 Task: Open a blank sheet, save the file as effectivestudy.pdf Add Heading 'Effective study habits: 'Add the following points with circle bullets '•	Schedule_x000D_
•	Organize_x000D_
•	Review_x000D_
•	Seek help when needed_x000D_
' Highlight heading with color  Bright Green ,change the font size of heading and points to 18
Action: Mouse moved to (283, 161)
Screenshot: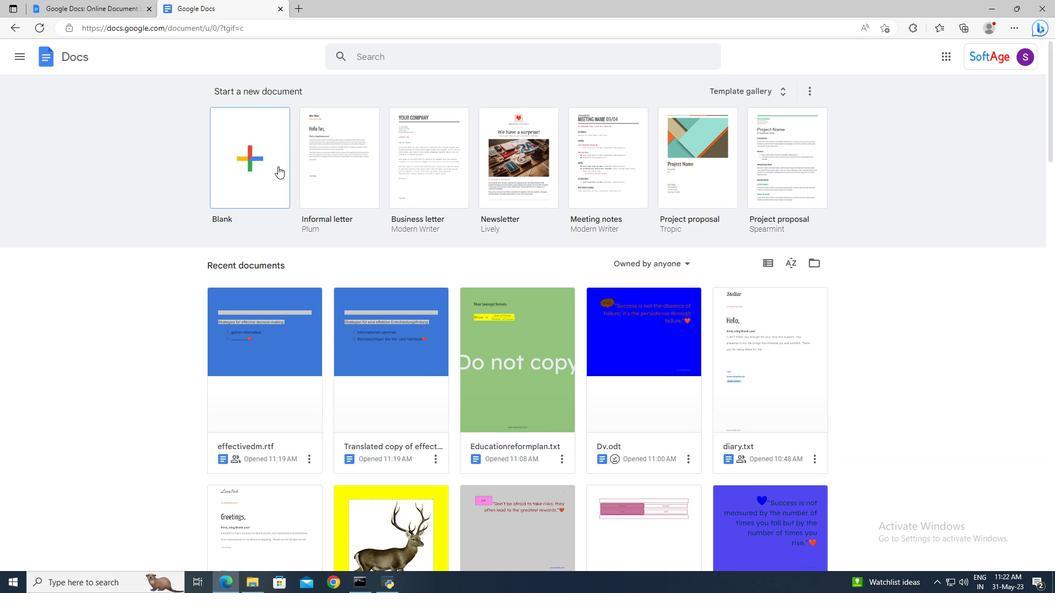 
Action: Mouse pressed left at (283, 161)
Screenshot: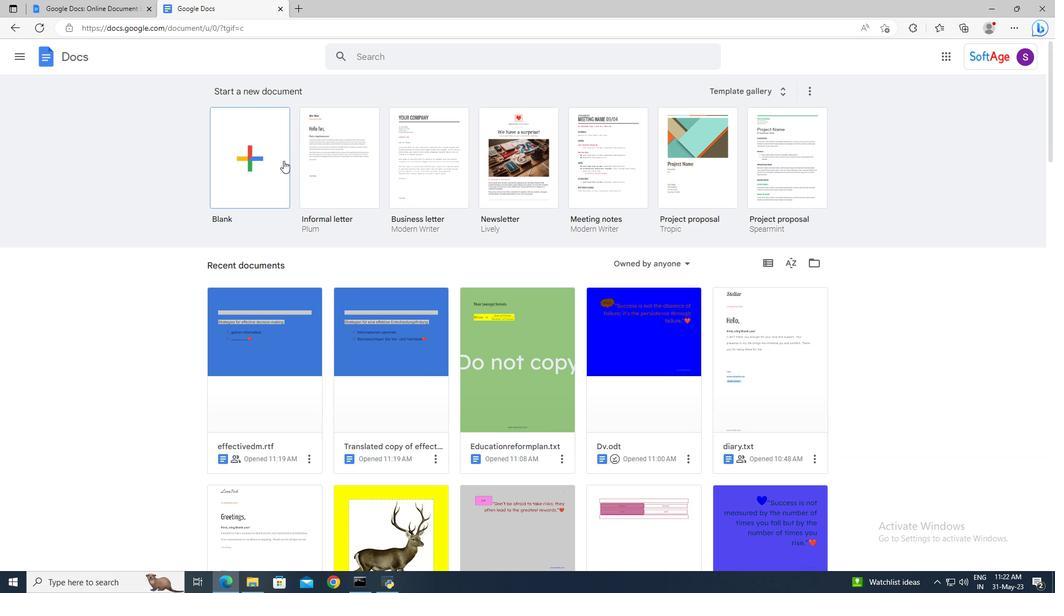
Action: Mouse moved to (119, 46)
Screenshot: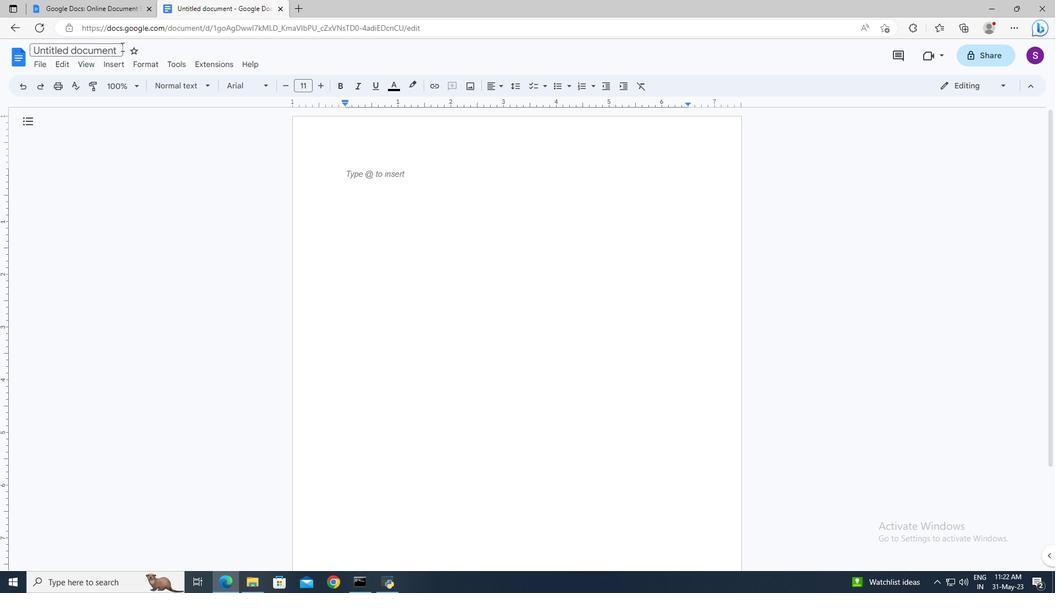 
Action: Mouse pressed left at (119, 46)
Screenshot: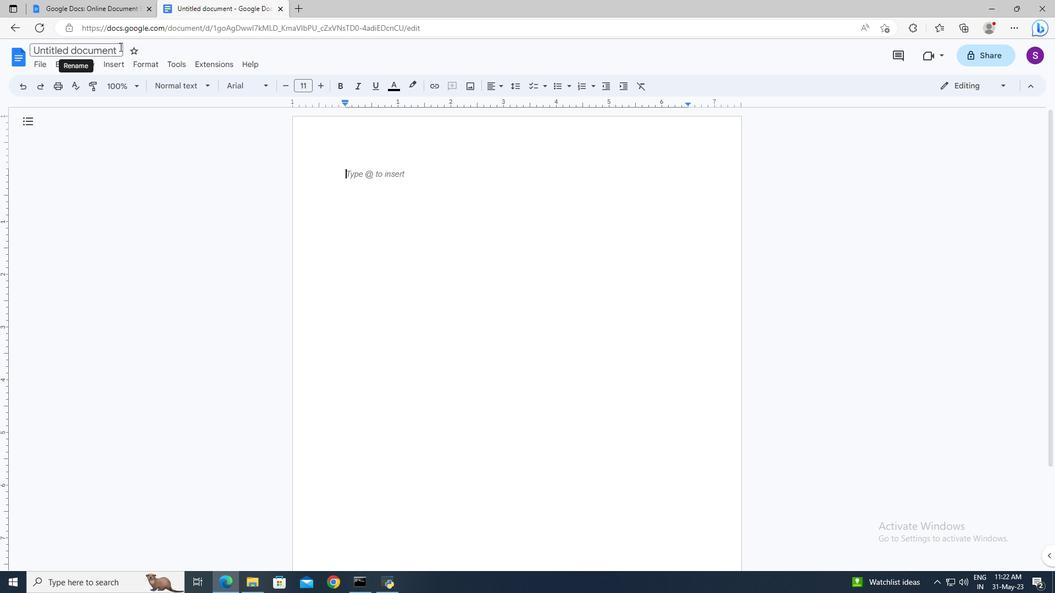 
Action: Key pressed effectivestudy.pdf<Key.enter>
Screenshot: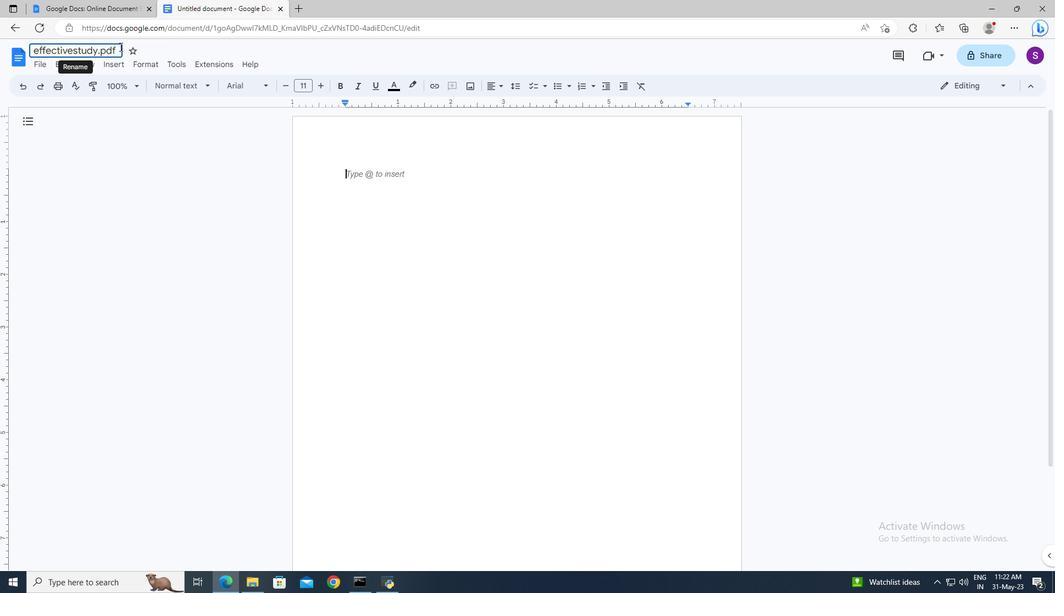 
Action: Mouse moved to (200, 90)
Screenshot: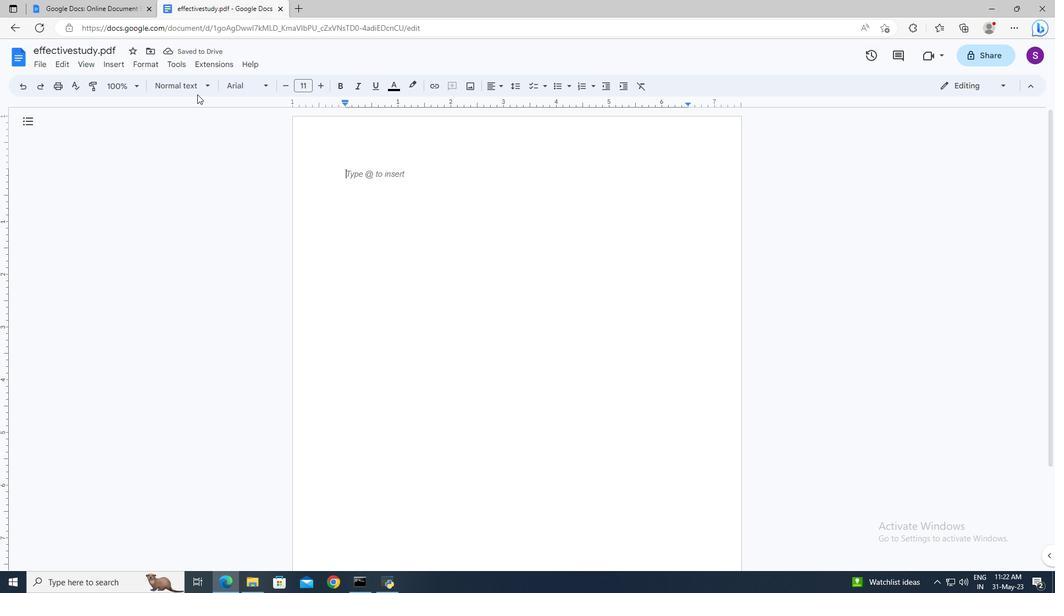 
Action: Mouse pressed left at (200, 90)
Screenshot: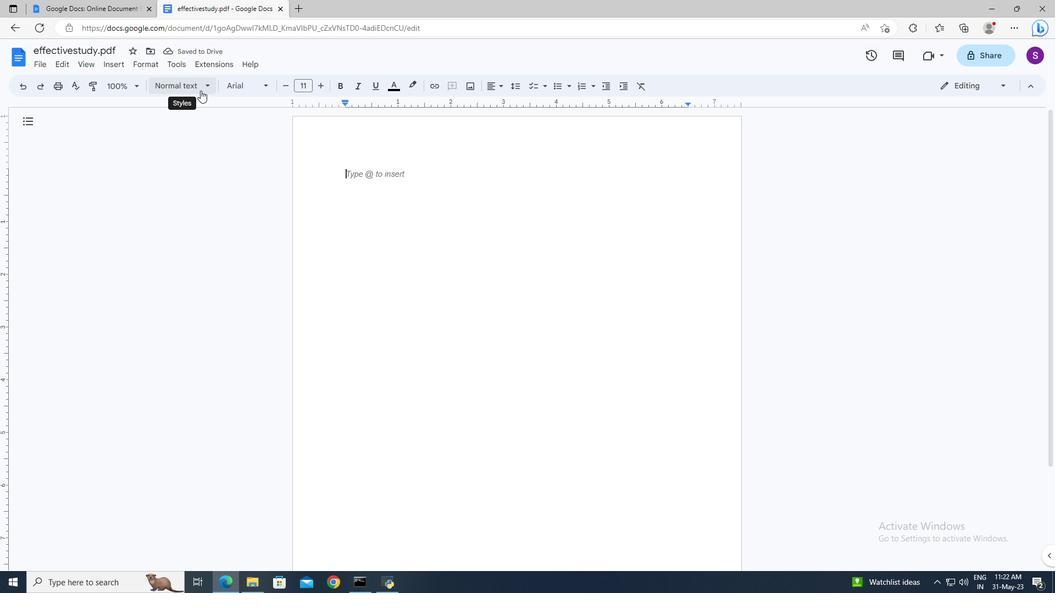 
Action: Mouse moved to (210, 228)
Screenshot: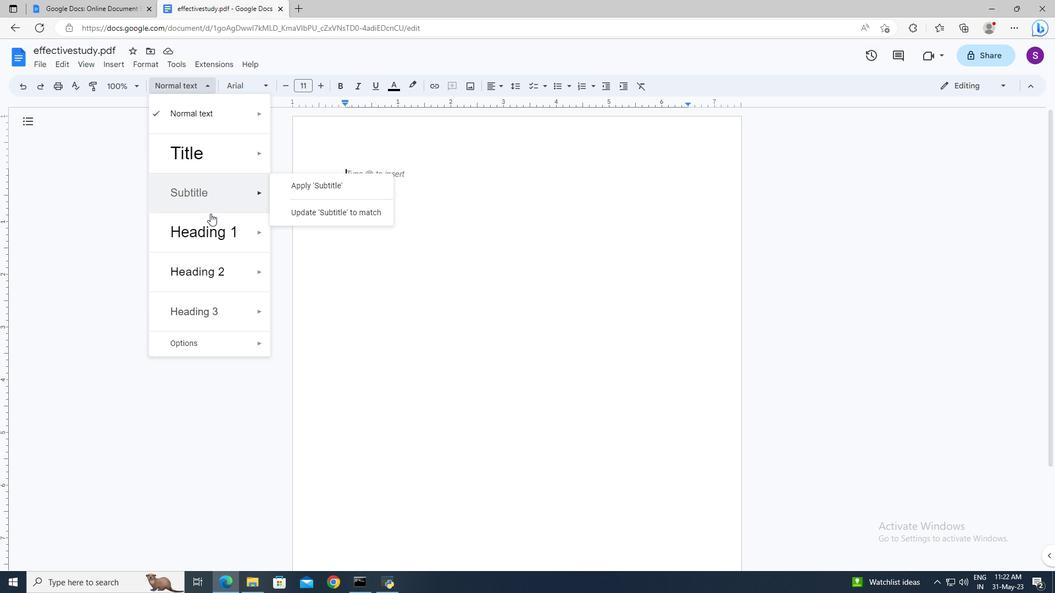 
Action: Mouse pressed left at (210, 228)
Screenshot: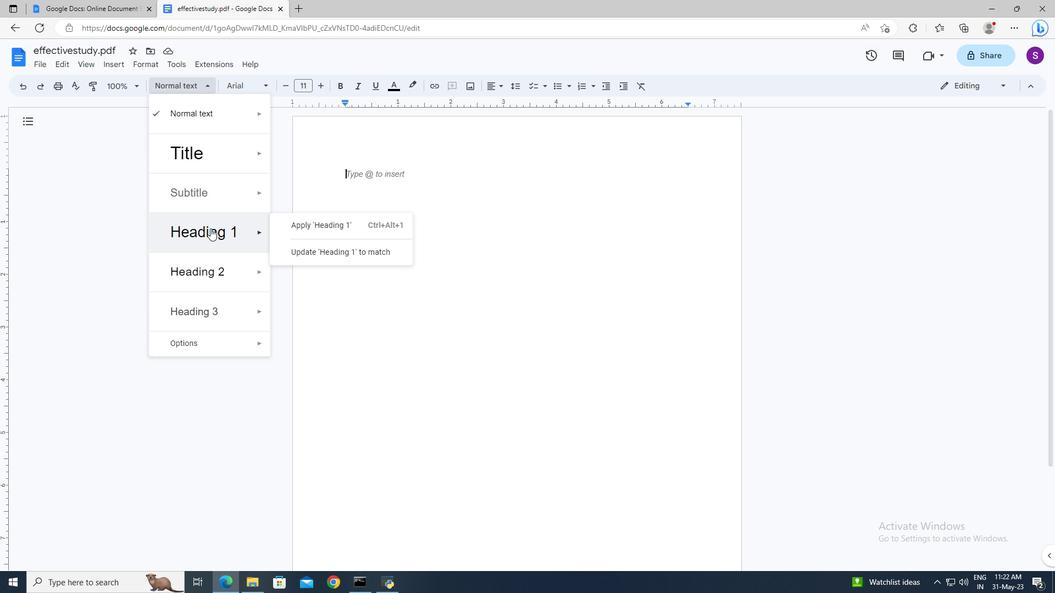 
Action: Mouse moved to (210, 229)
Screenshot: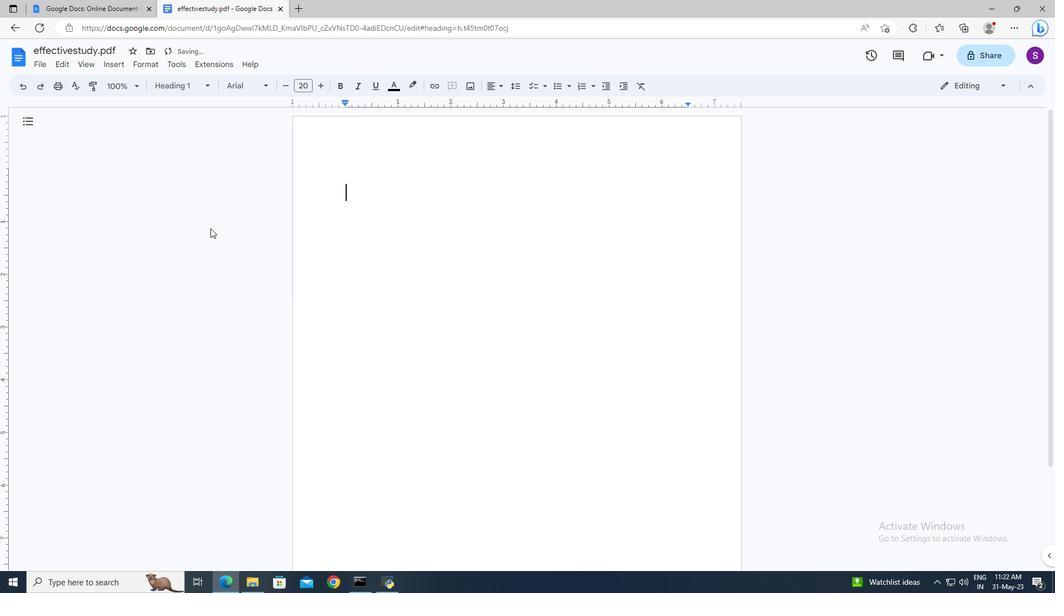 
Action: Key pressed <Key.shift>Effective<Key.space>study<Key.space>habits<Key.shift>:<Key.enter><Key.enter>
Screenshot: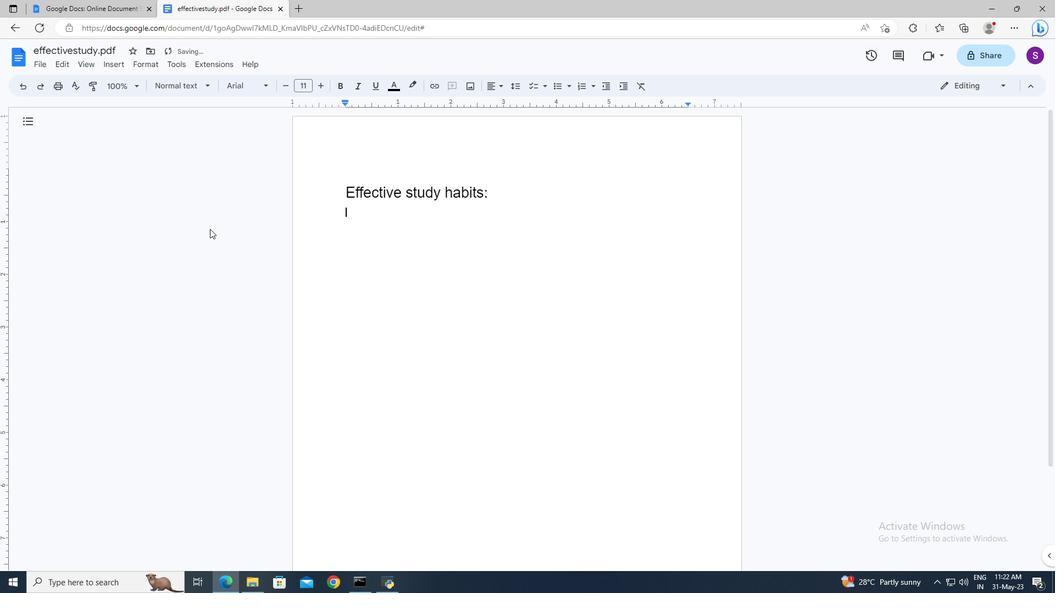 
Action: Mouse moved to (571, 90)
Screenshot: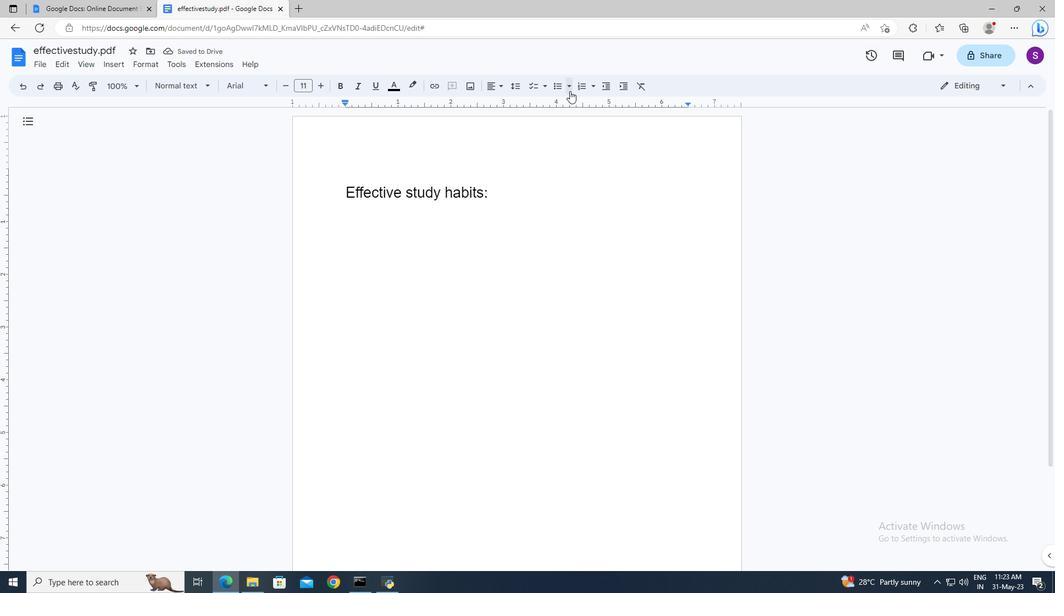 
Action: Mouse pressed left at (571, 90)
Screenshot: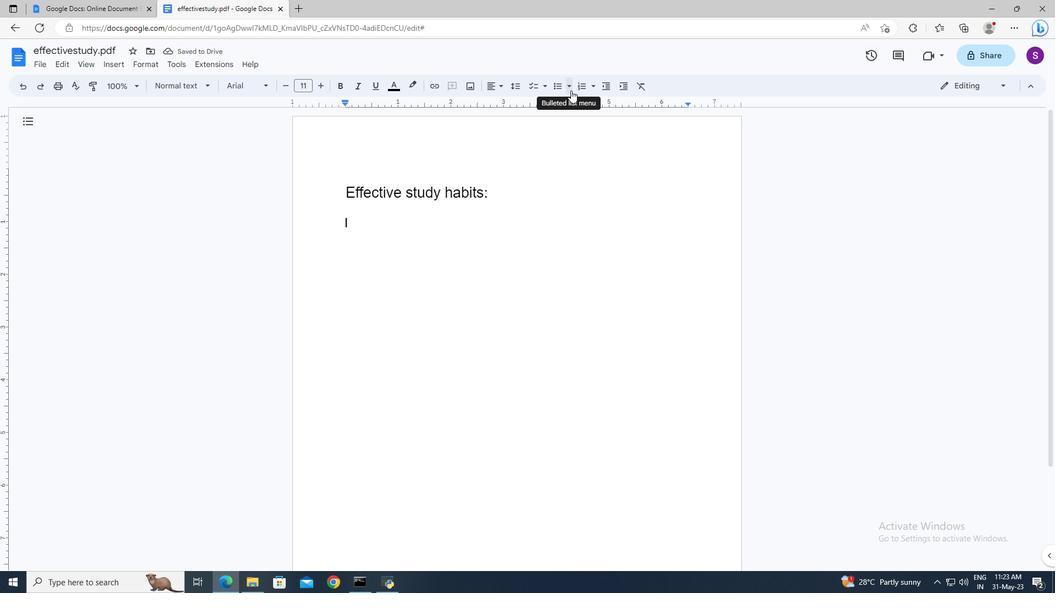 
Action: Mouse moved to (574, 125)
Screenshot: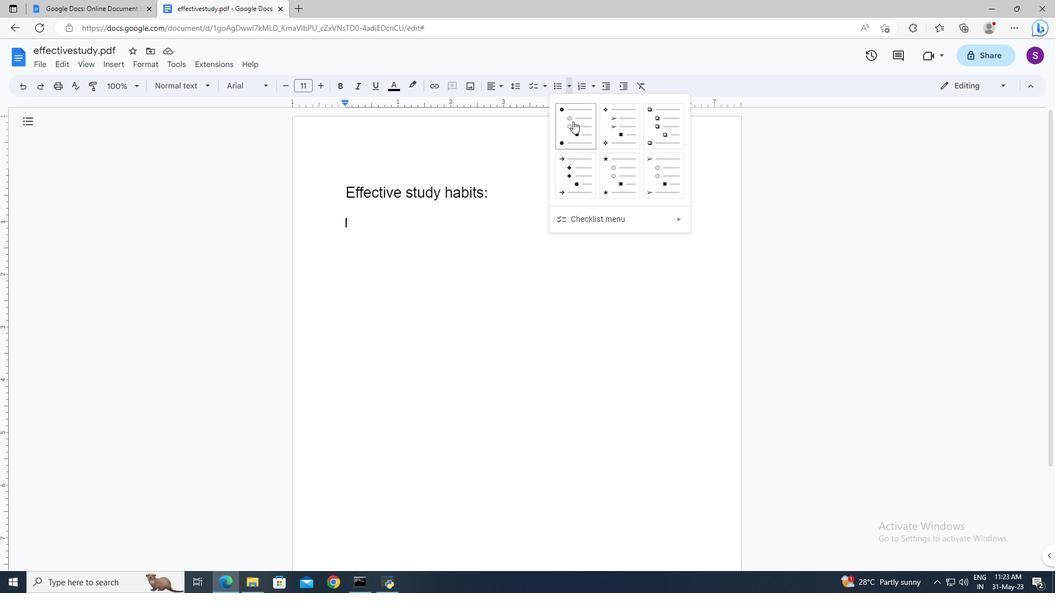
Action: Mouse pressed left at (574, 125)
Screenshot: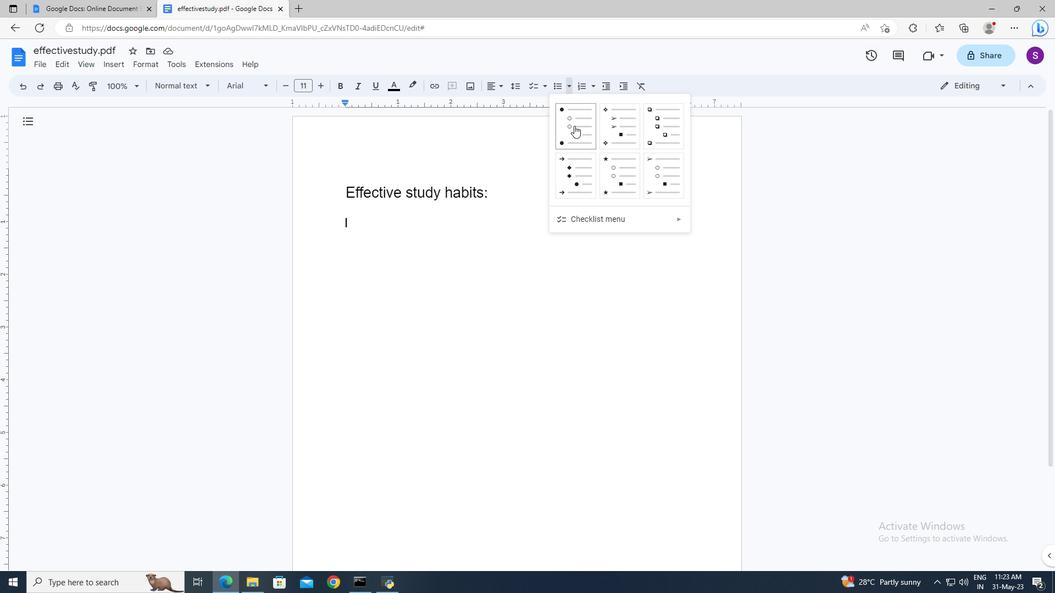 
Action: Mouse moved to (554, 189)
Screenshot: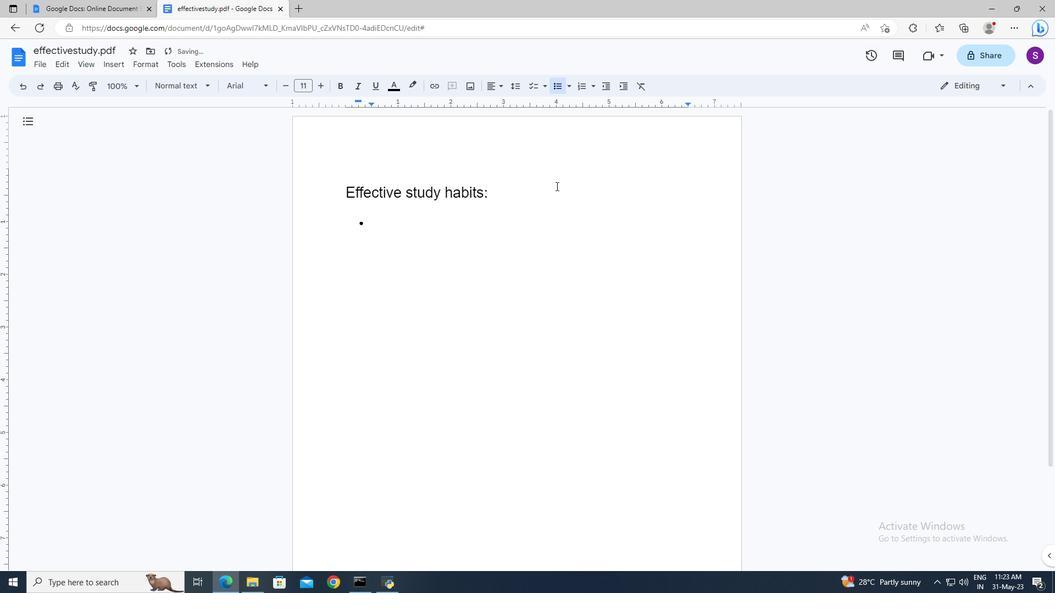 
Action: Key pressed <Key.shift>Schedule<Key.enter><Key.shift>Organize<Key.enter><Key.shift>Review<Key.enter><Key.shift_r>Seek<Key.space>help<Key.space>when<Key.space>neede
Screenshot: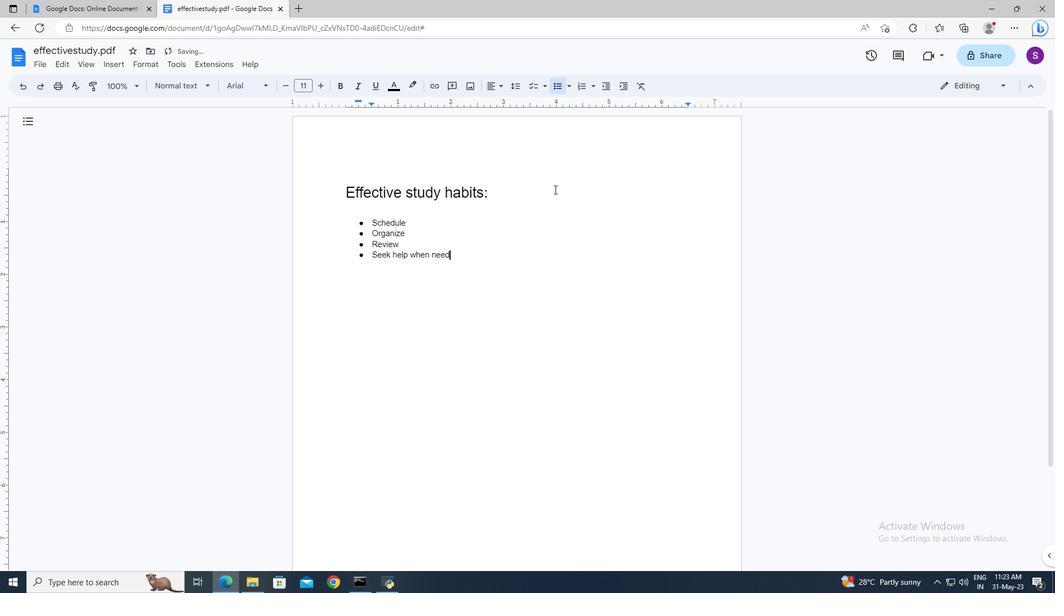 
Action: Mouse moved to (345, 190)
Screenshot: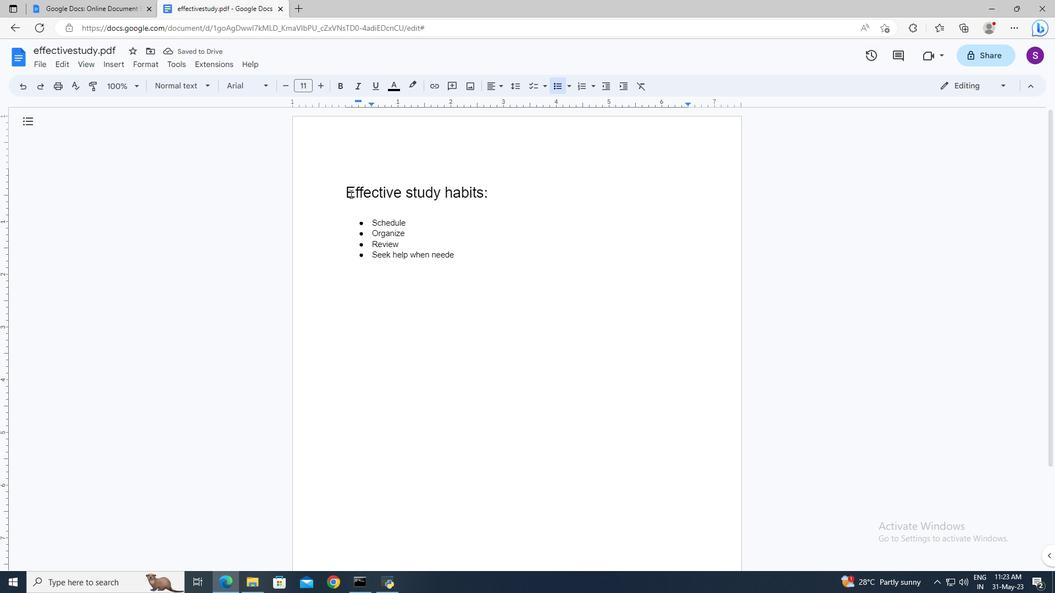 
Action: Mouse pressed left at (345, 190)
Screenshot: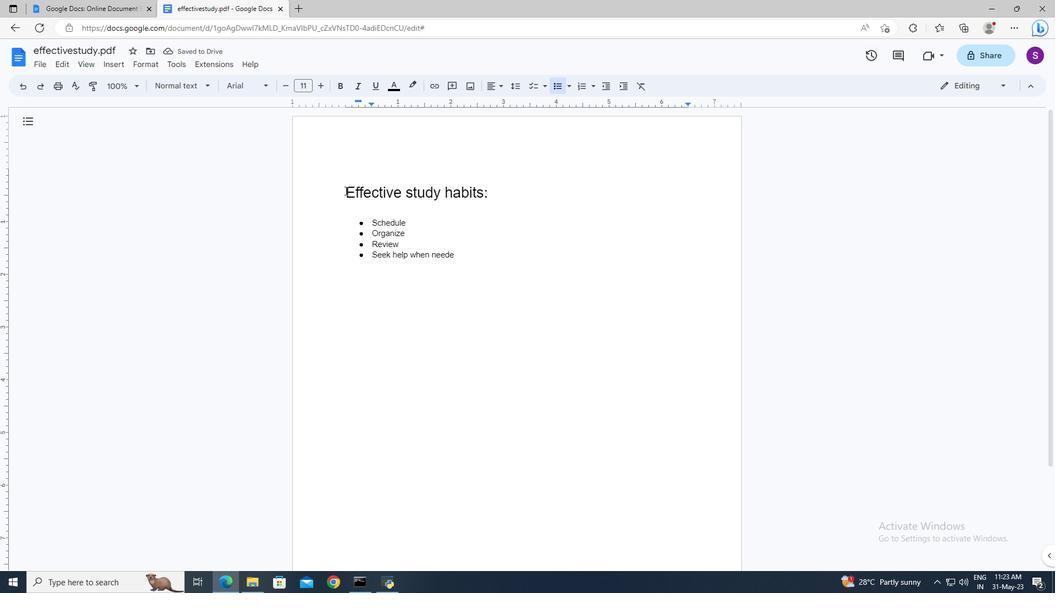 
Action: Key pressed <Key.shift><Key.right><Key.right><Key.right><Key.right>
Screenshot: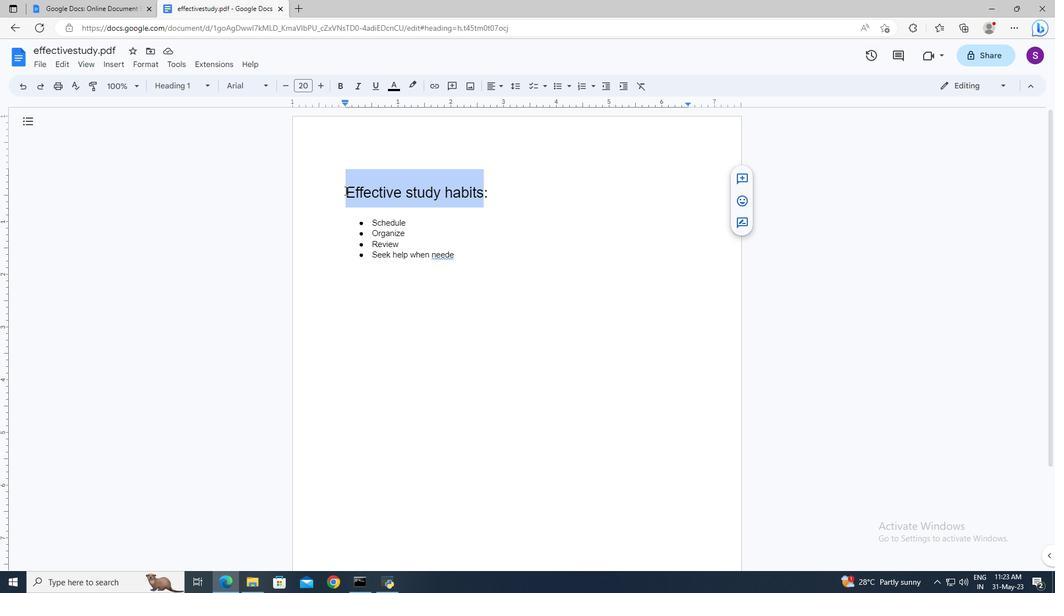 
Action: Mouse moved to (411, 85)
Screenshot: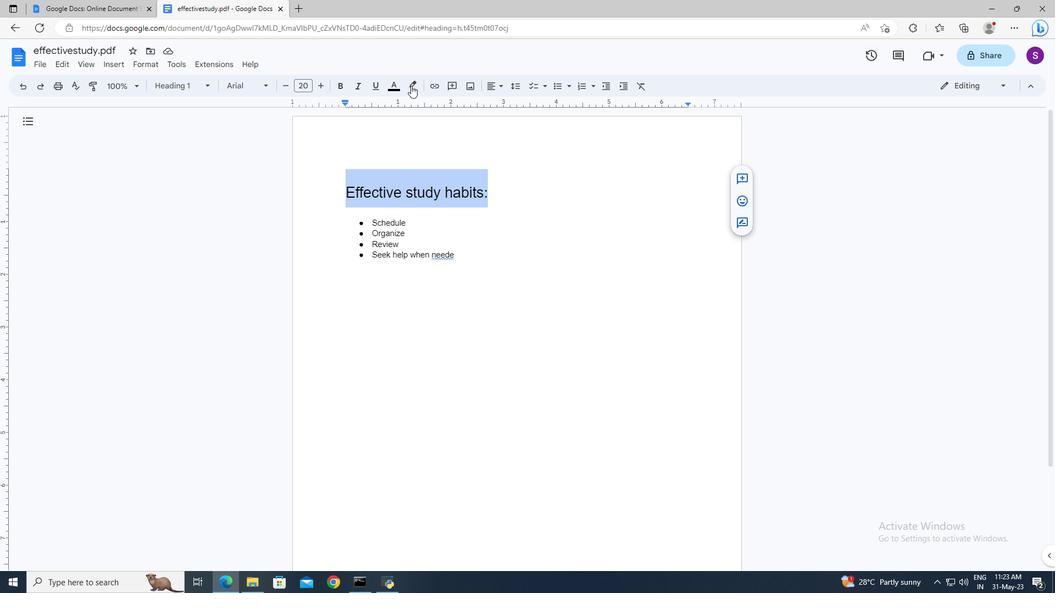 
Action: Mouse pressed left at (411, 85)
Screenshot: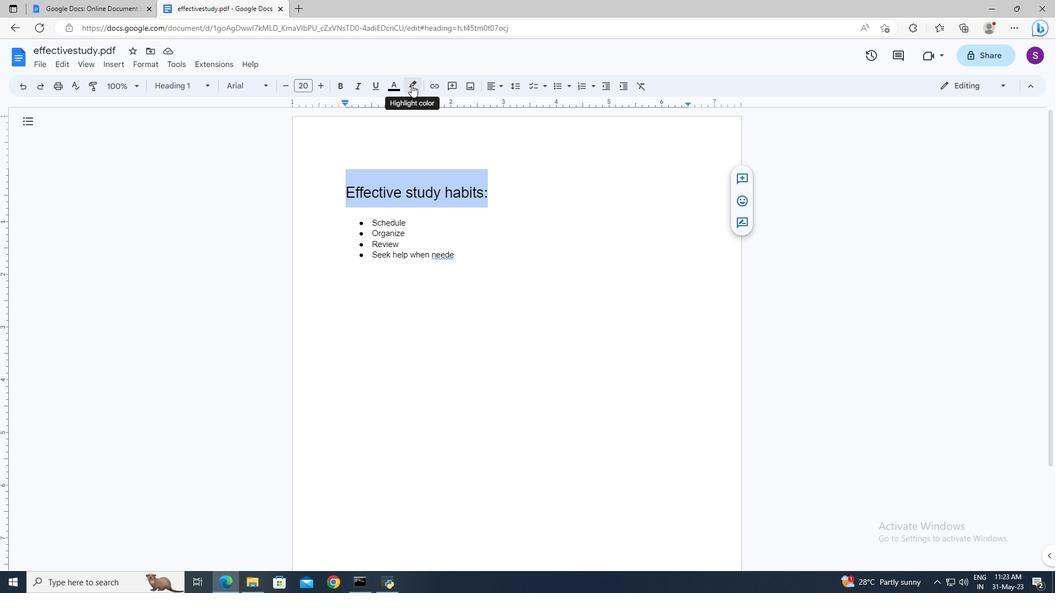 
Action: Mouse moved to (461, 136)
Screenshot: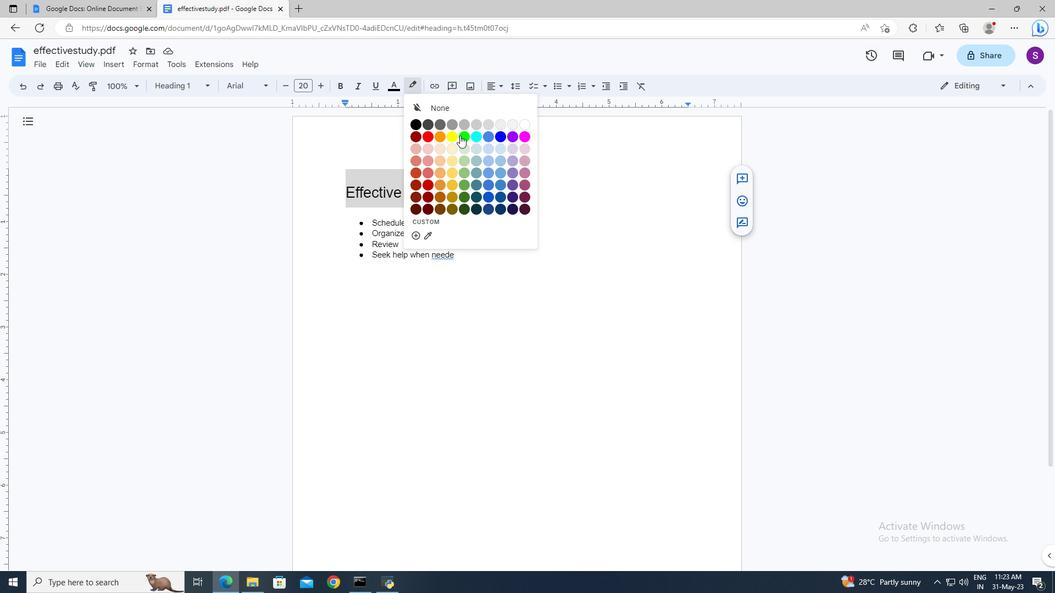 
Action: Mouse pressed left at (461, 136)
Screenshot: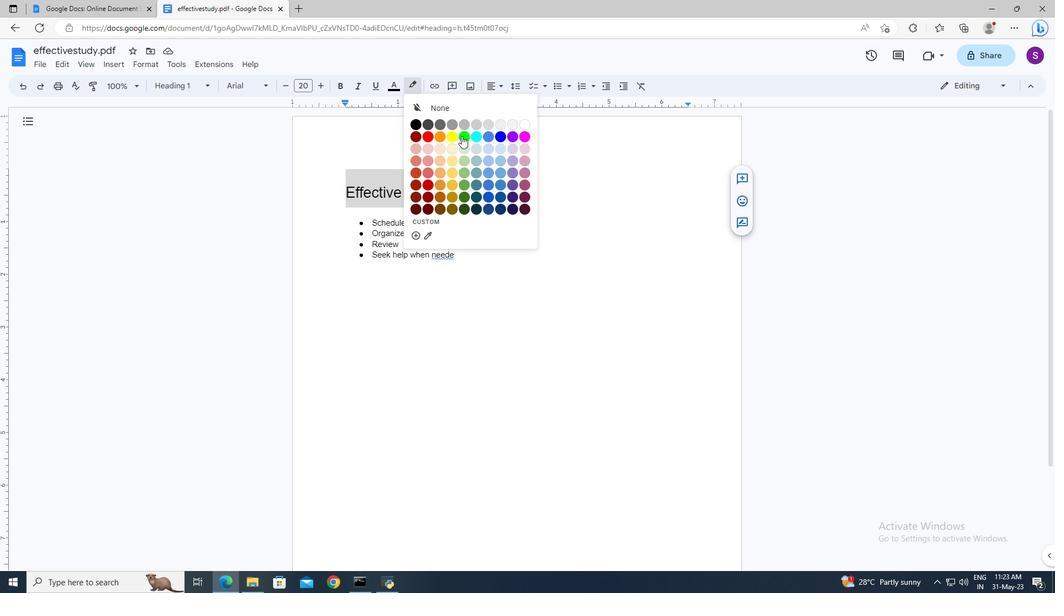 
Action: Mouse moved to (307, 89)
Screenshot: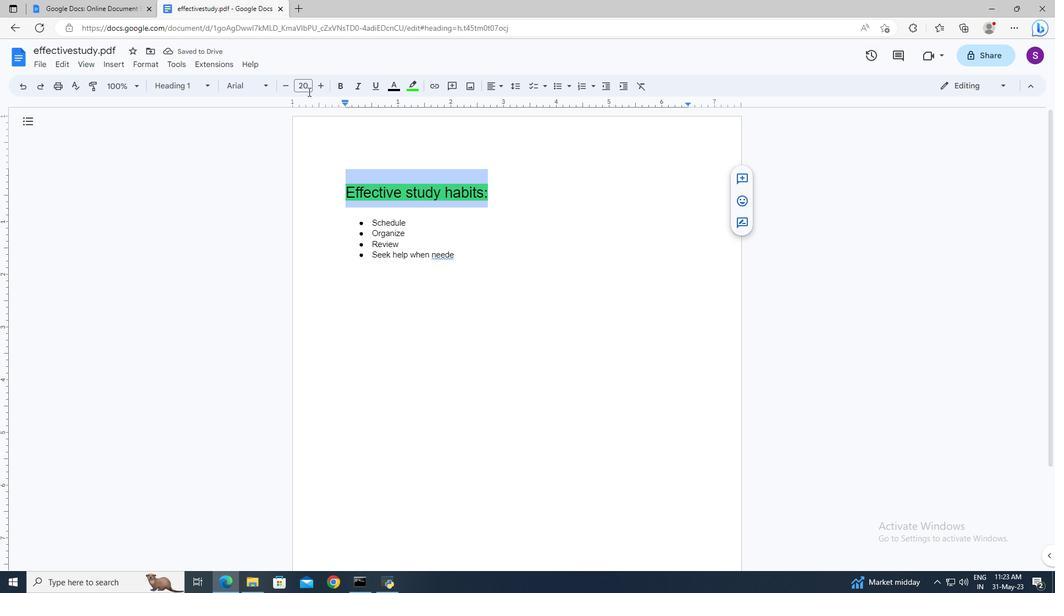 
Action: Mouse pressed left at (307, 89)
Screenshot: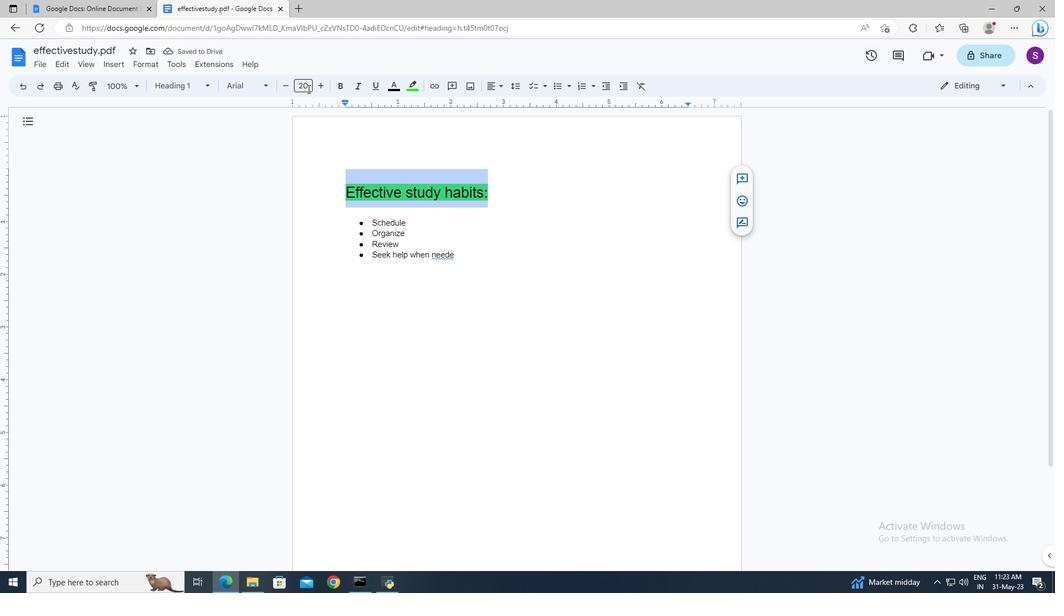 
Action: Key pressed 18<Key.enter>
Screenshot: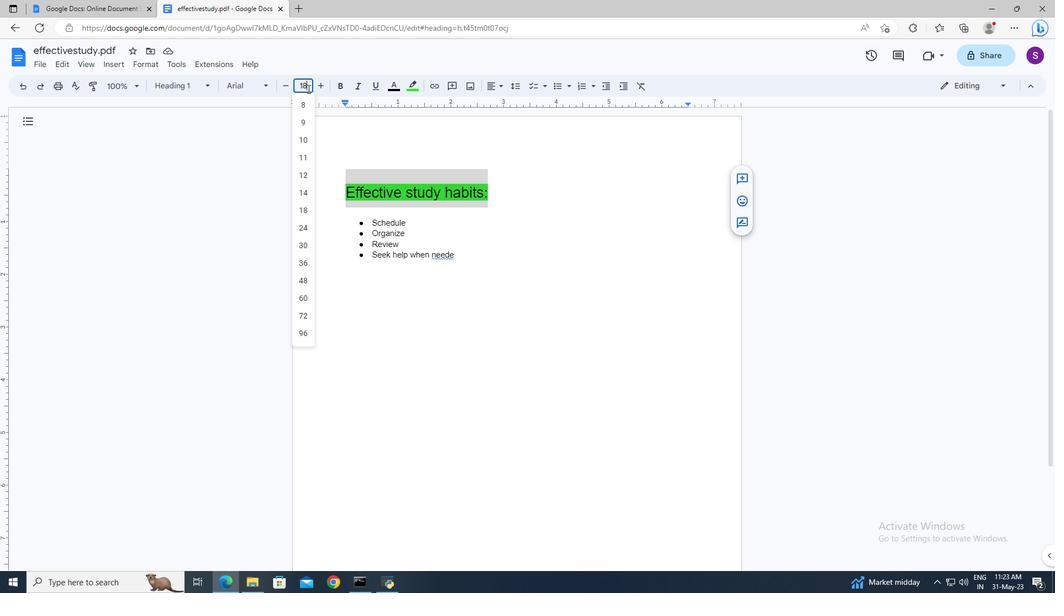 
Action: Mouse moved to (373, 221)
Screenshot: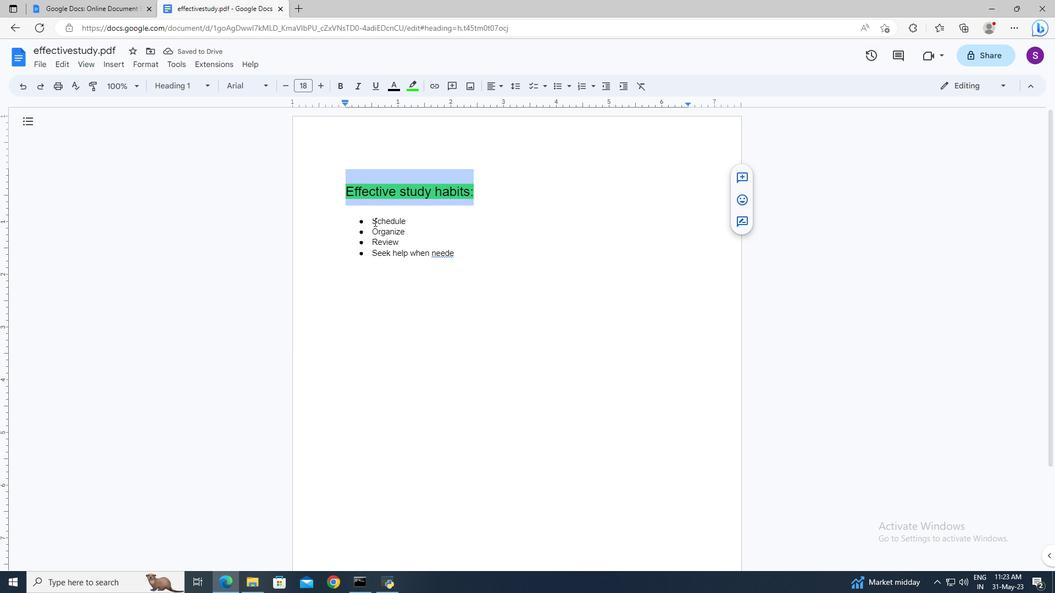
Action: Mouse pressed left at (373, 221)
Screenshot: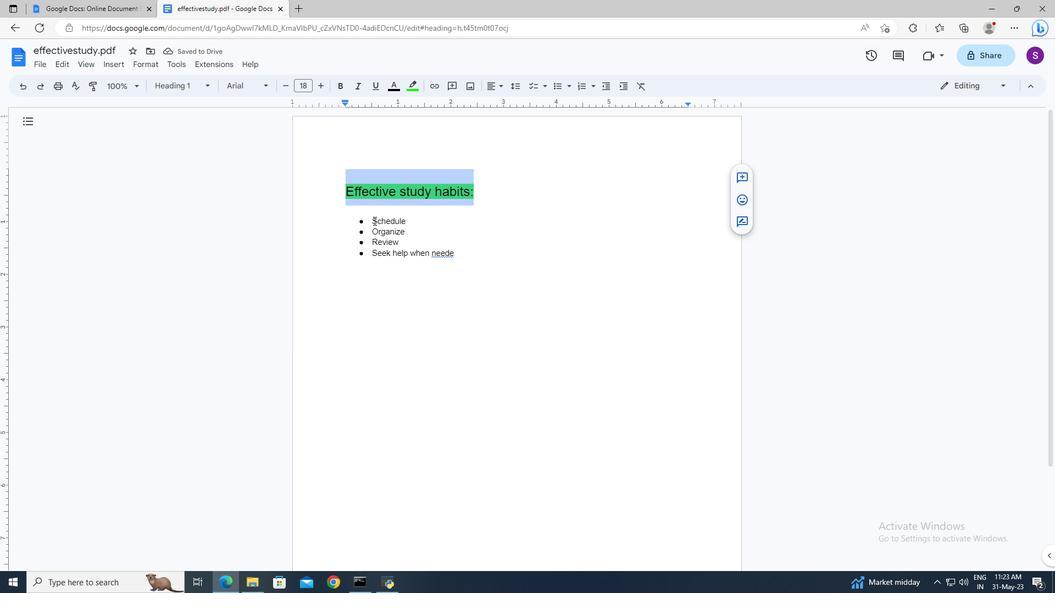
Action: Mouse moved to (373, 220)
Screenshot: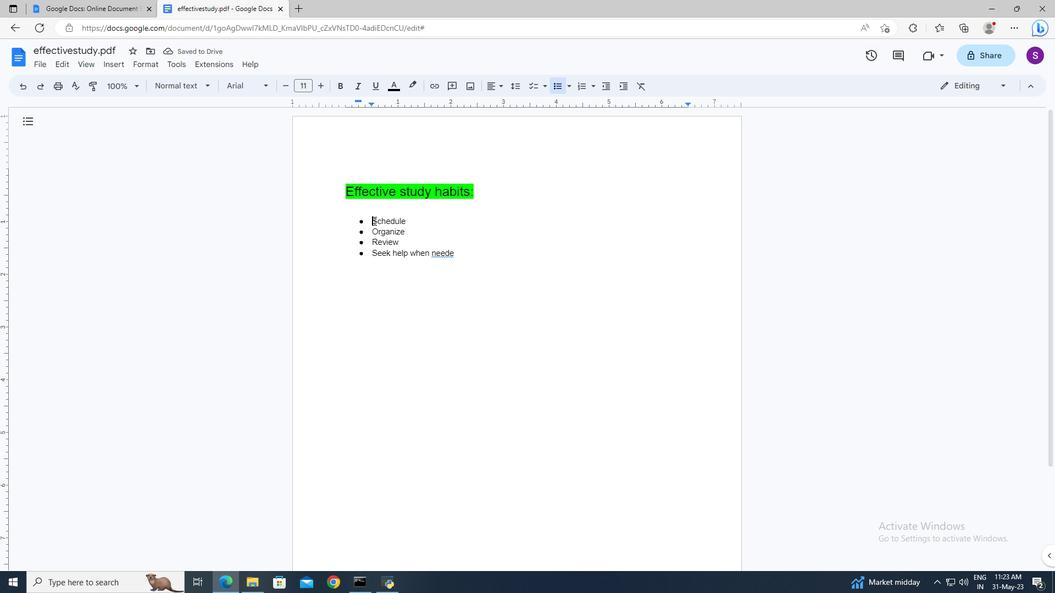 
Action: Key pressed <Key.shift><Key.shift><Key.shift><Key.shift><Key.shift><Key.shift><Key.shift><Key.shift><Key.down><Key.down><Key.down><Key.down>
Screenshot: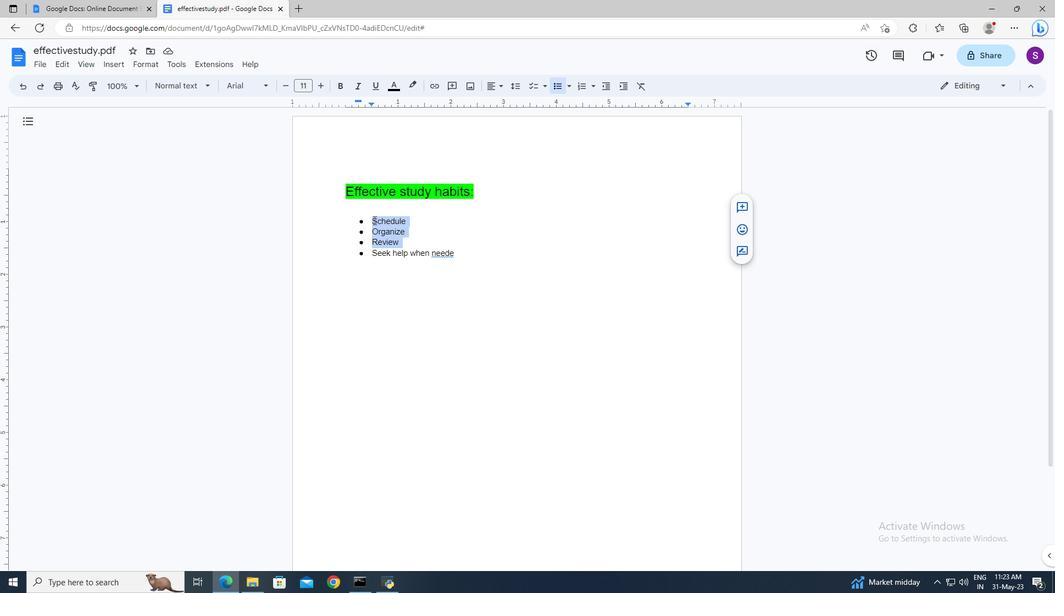
Action: Mouse moved to (307, 87)
Screenshot: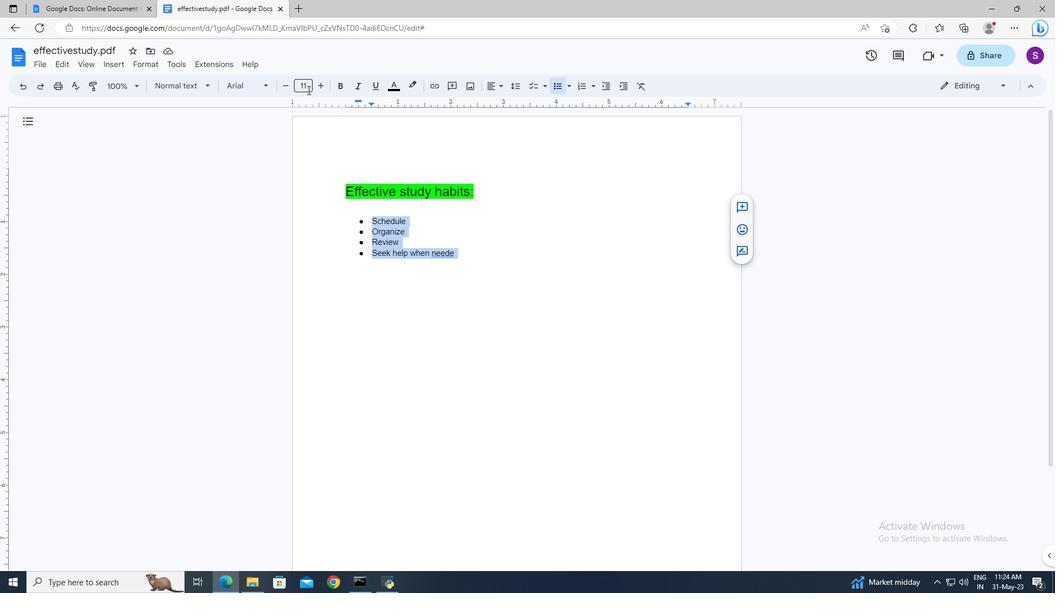 
Action: Mouse pressed left at (307, 87)
Screenshot: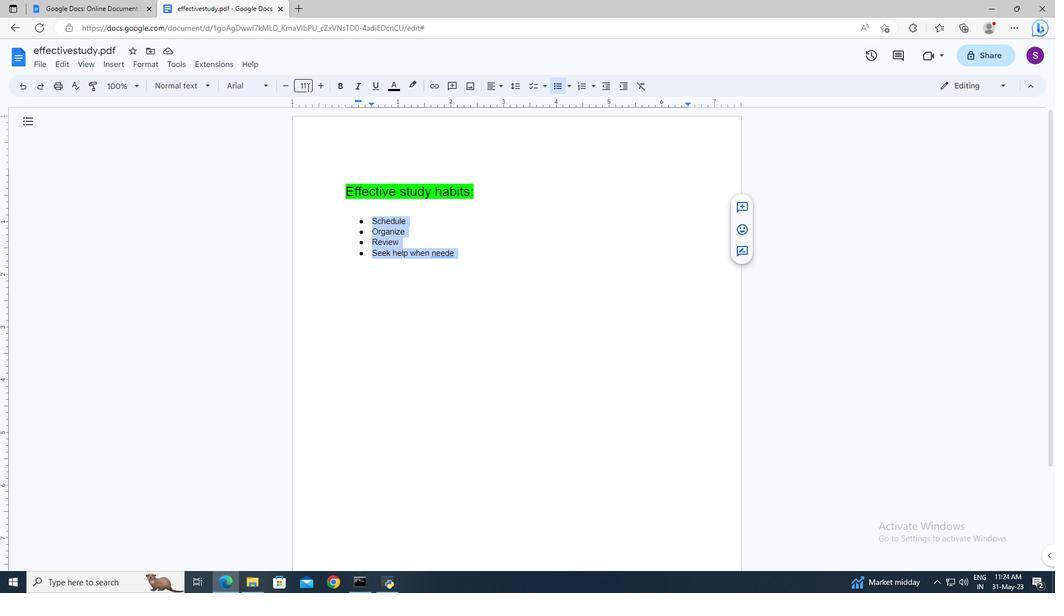 
Action: Key pressed 18<Key.enter>
Screenshot: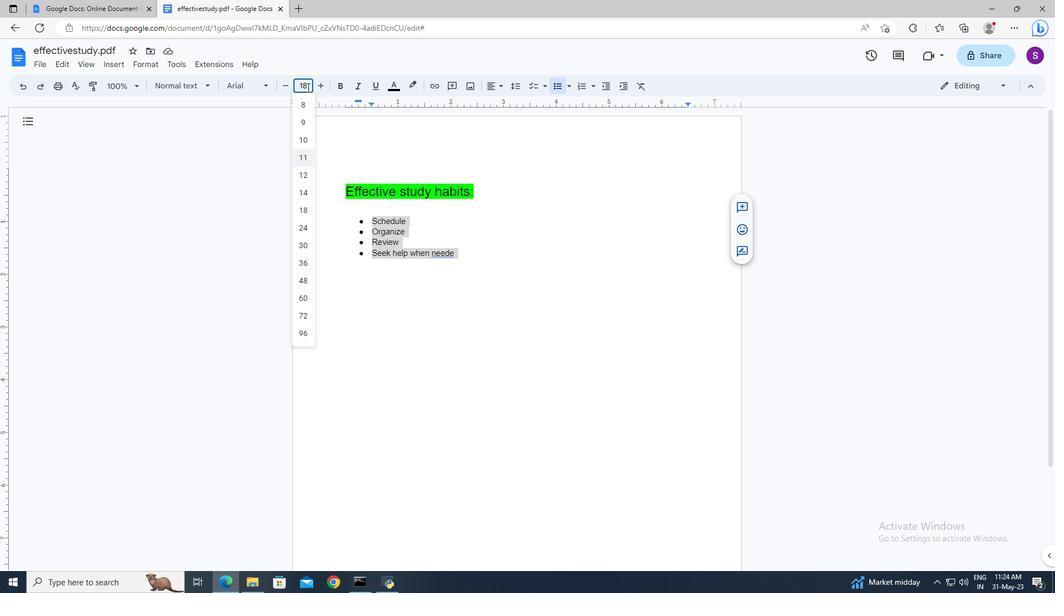 
Action: Mouse moved to (513, 277)
Screenshot: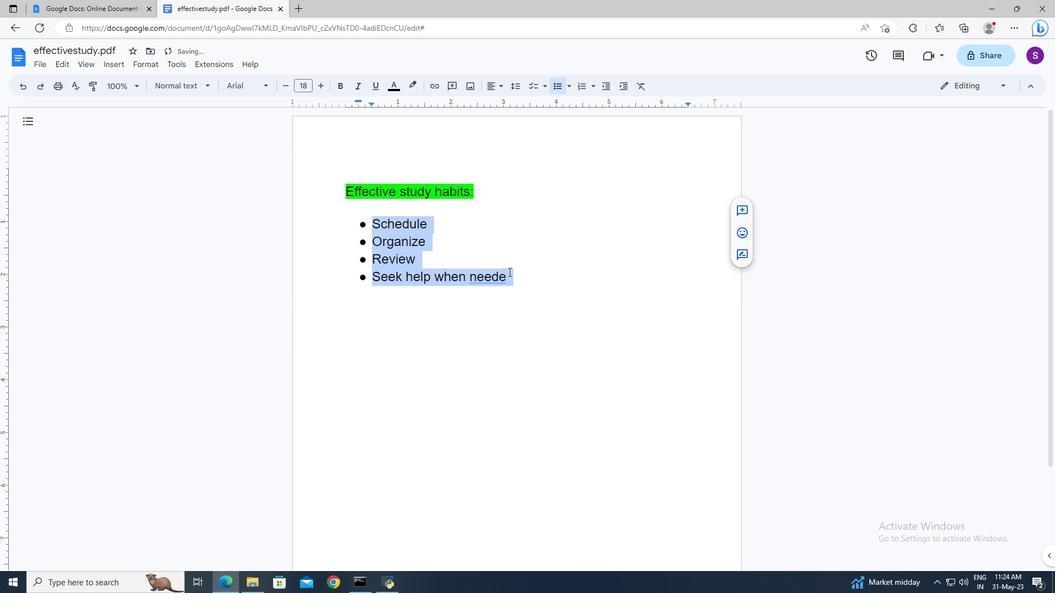 
Action: Mouse pressed left at (513, 277)
Screenshot: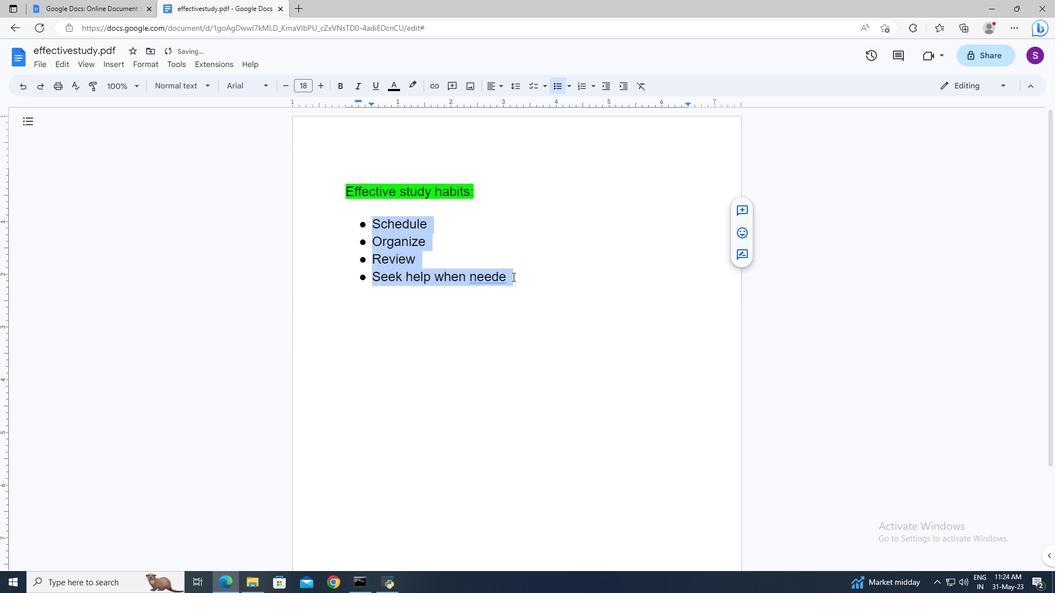 
